 Task: Select a due date automation when advanced off, on the monday of the week before a card is due at 02:00 PM.
Action: Mouse moved to (438, 311)
Screenshot: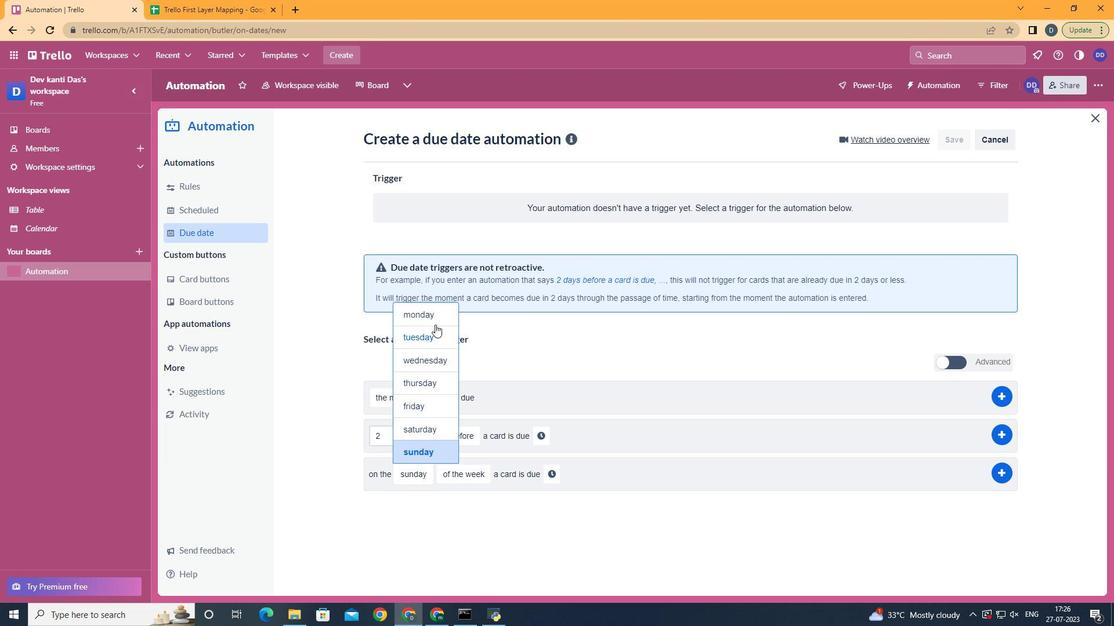 
Action: Mouse pressed left at (438, 311)
Screenshot: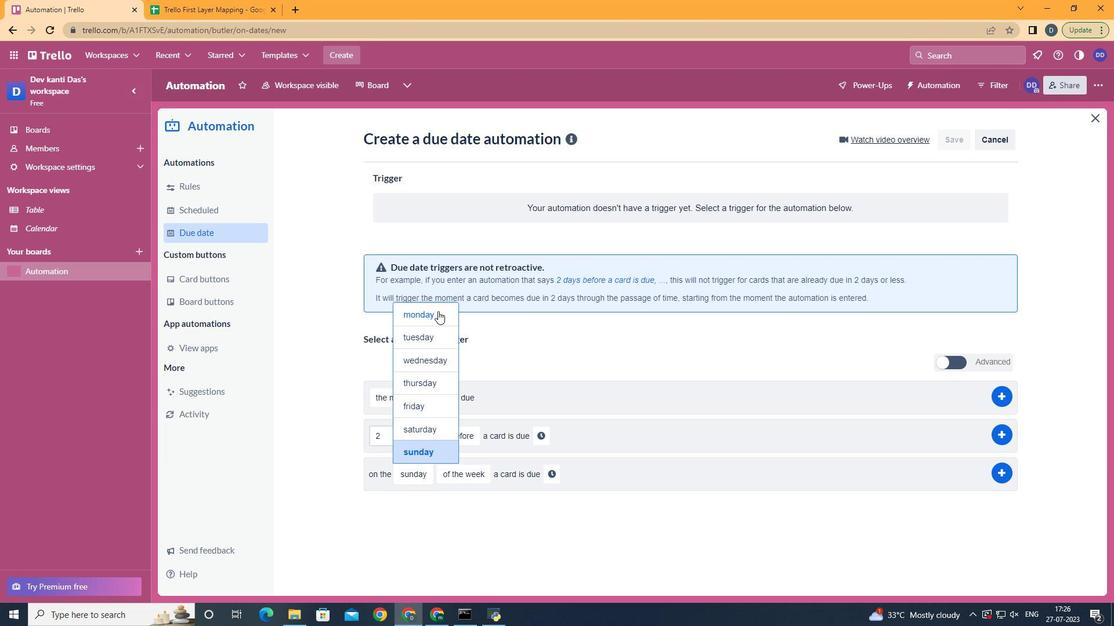 
Action: Mouse moved to (491, 565)
Screenshot: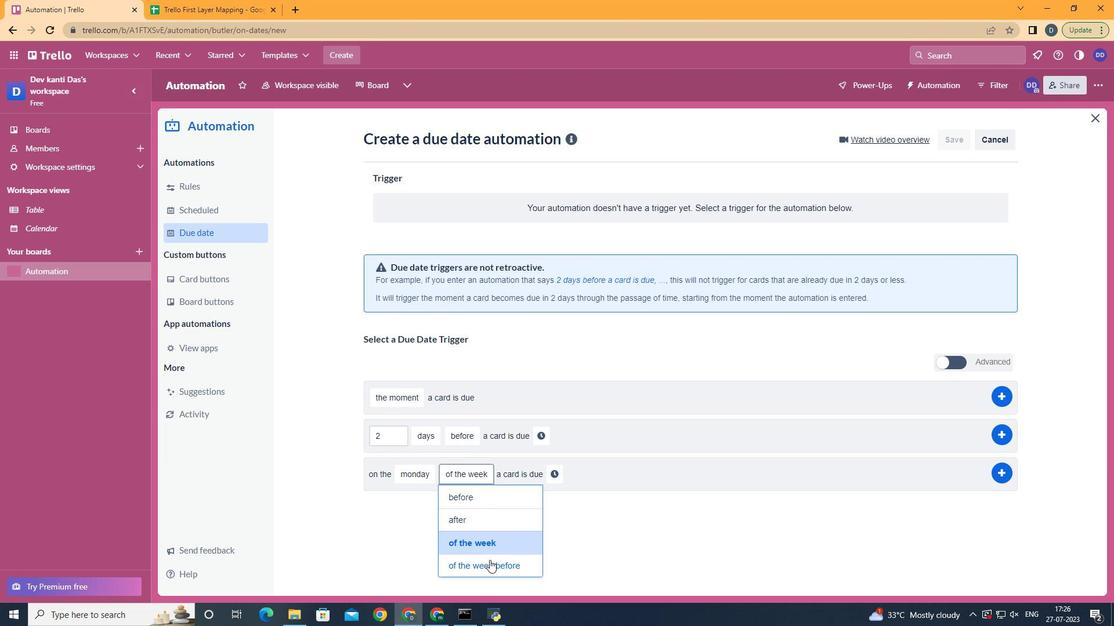 
Action: Mouse pressed left at (491, 565)
Screenshot: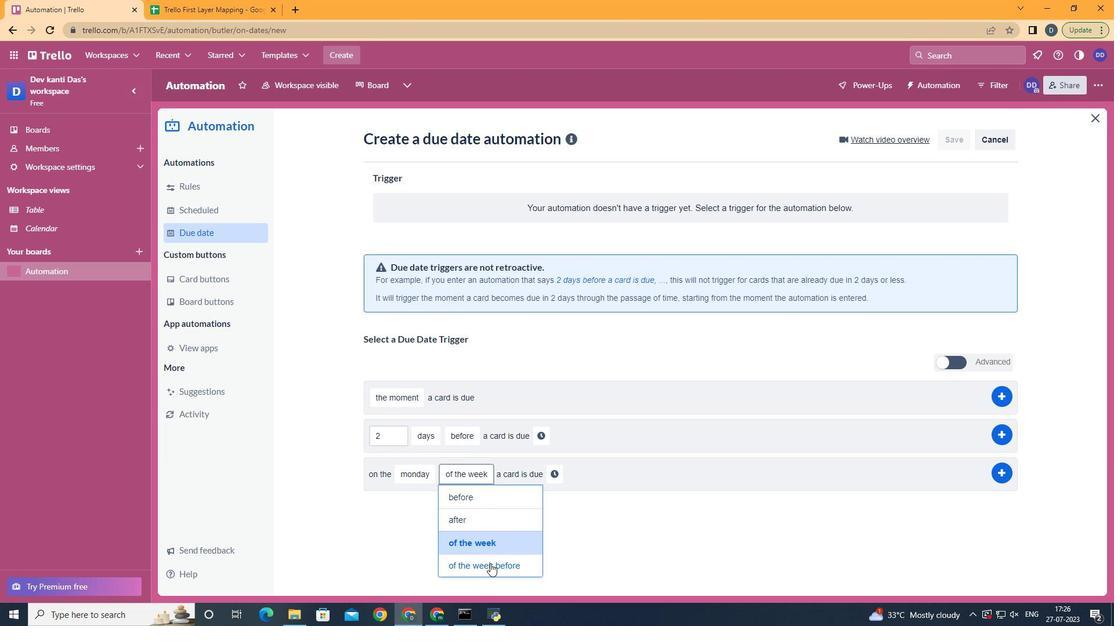 
Action: Mouse moved to (576, 477)
Screenshot: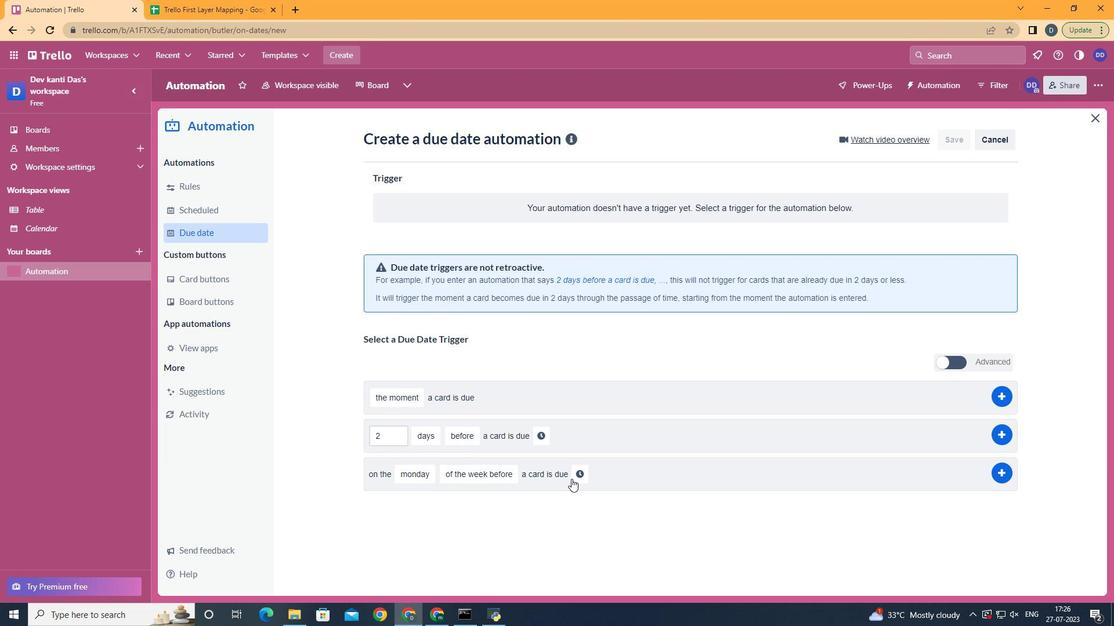 
Action: Mouse pressed left at (576, 477)
Screenshot: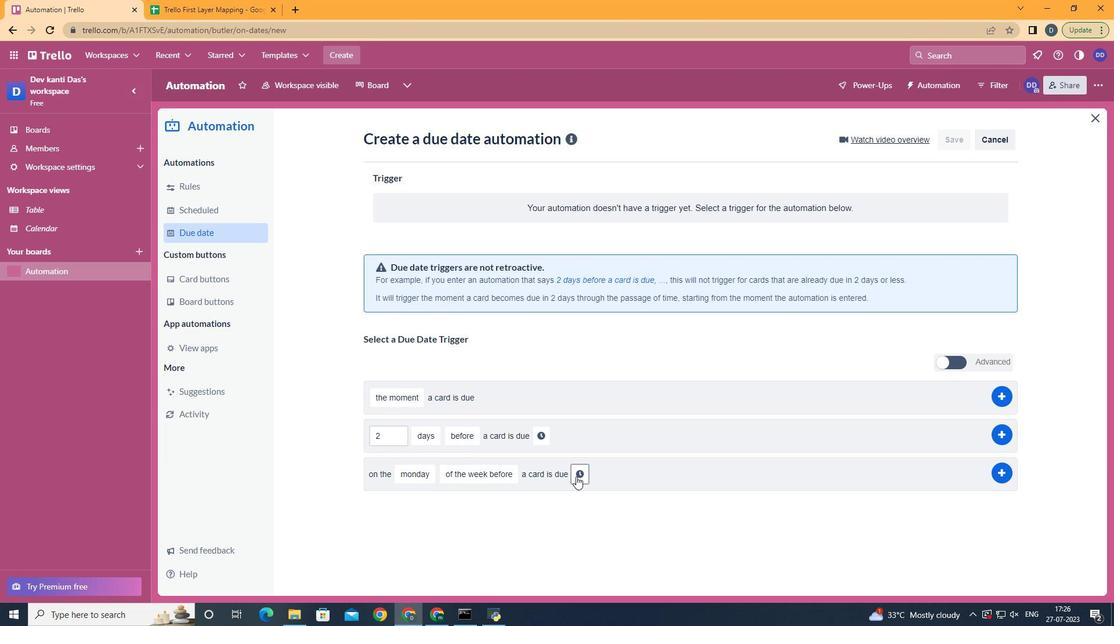 
Action: Mouse moved to (611, 476)
Screenshot: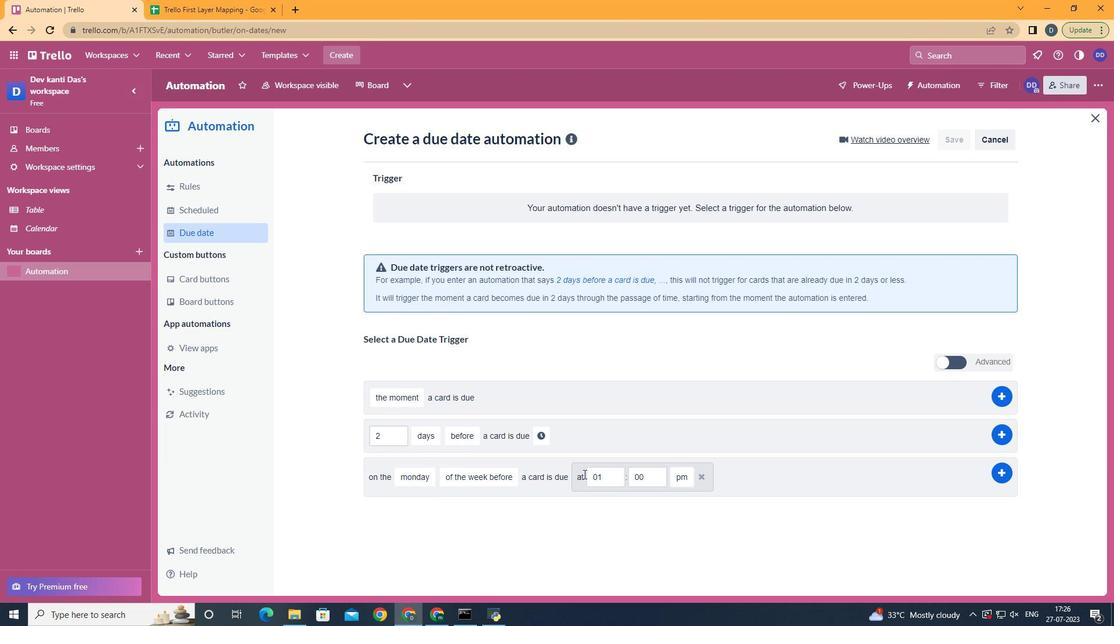 
Action: Mouse pressed left at (611, 476)
Screenshot: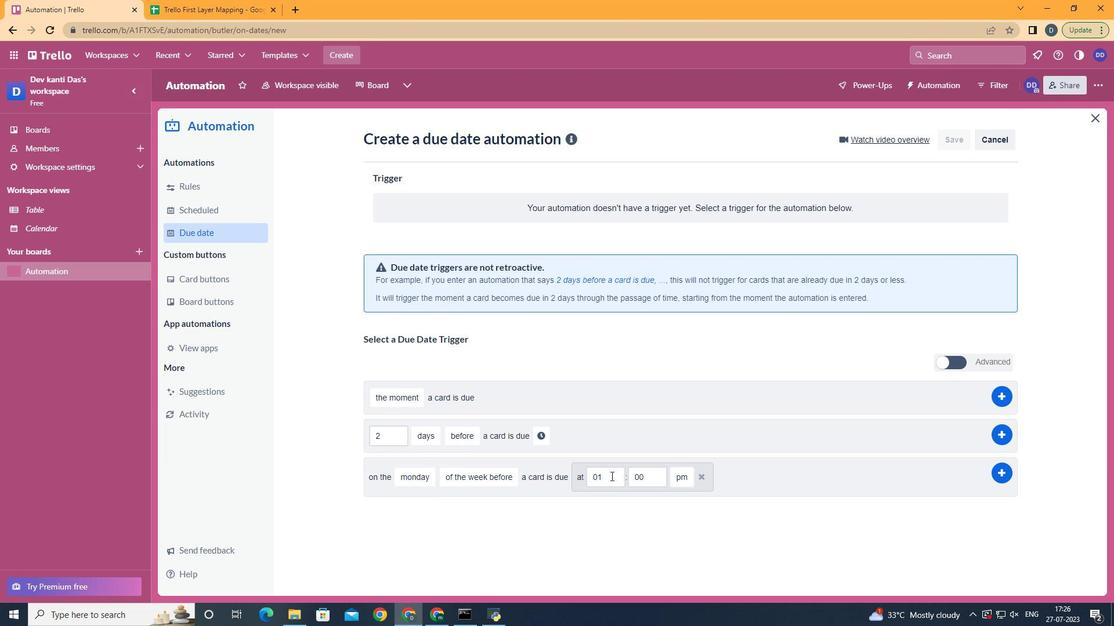 
Action: Key pressed <Key.backspace>2
Screenshot: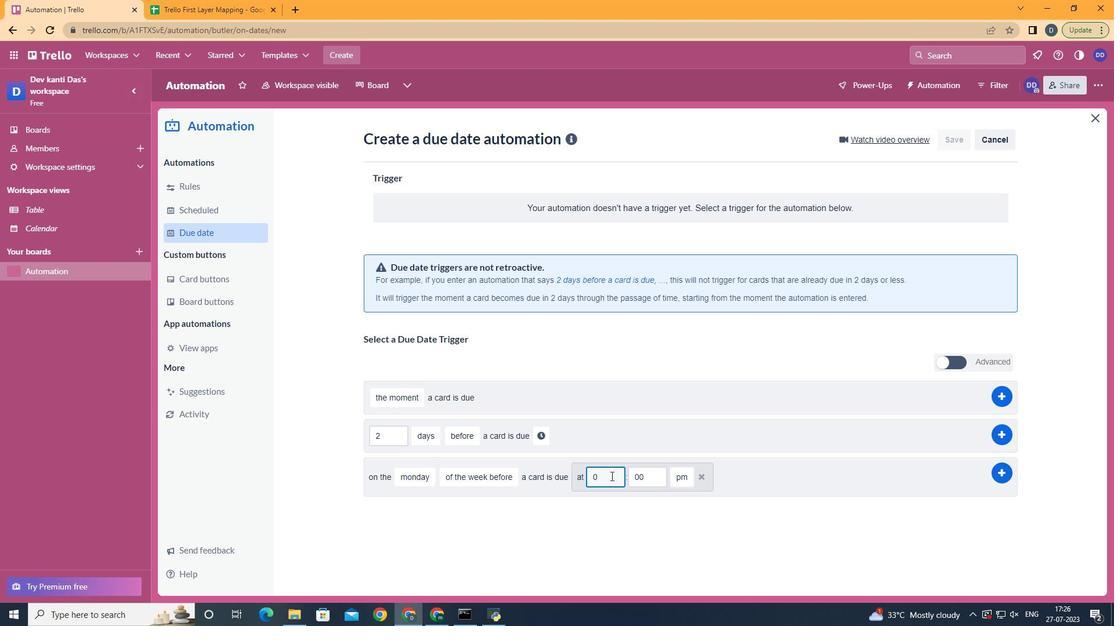 
Action: Mouse moved to (681, 523)
Screenshot: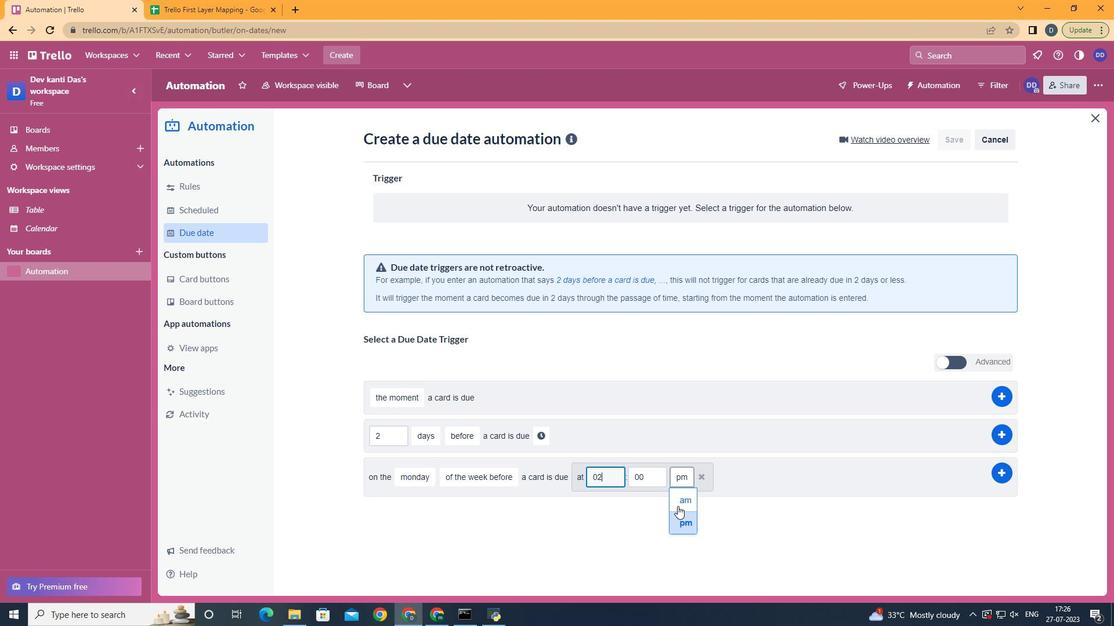
Action: Mouse pressed left at (681, 523)
Screenshot: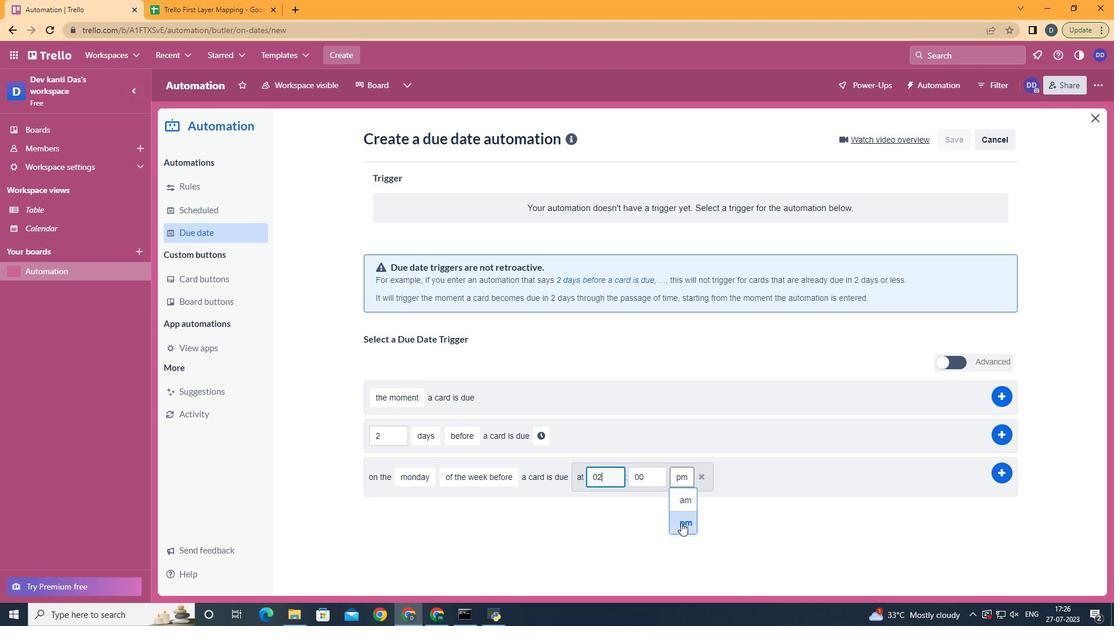 
Action: Mouse moved to (682, 518)
Screenshot: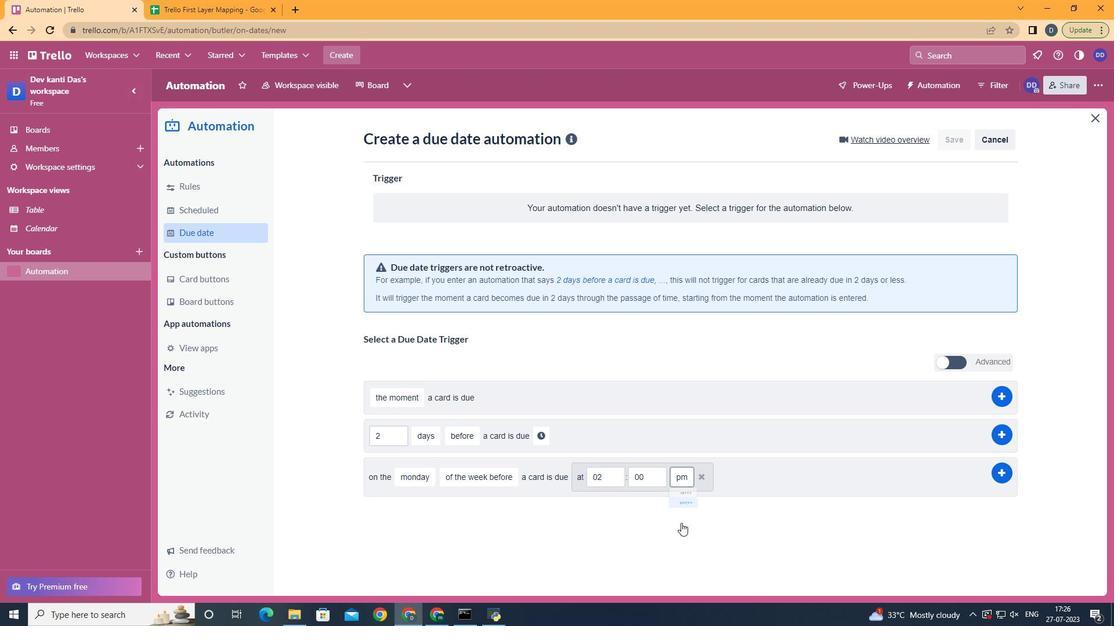 
